 Task: Create Card Social Media Influencer Campaign Review in Board Sales Pipeline Management to Workspace Event Marketing Agencies. Create Card Craft Beer Review in Board Content Marketing Campaign Planning and Execution to Workspace Event Marketing Agencies. Create Card Social Media Influencer Campaign Review in Board Employee Incentive Program Design and Implementation to Workspace Event Marketing Agencies
Action: Mouse moved to (114, 48)
Screenshot: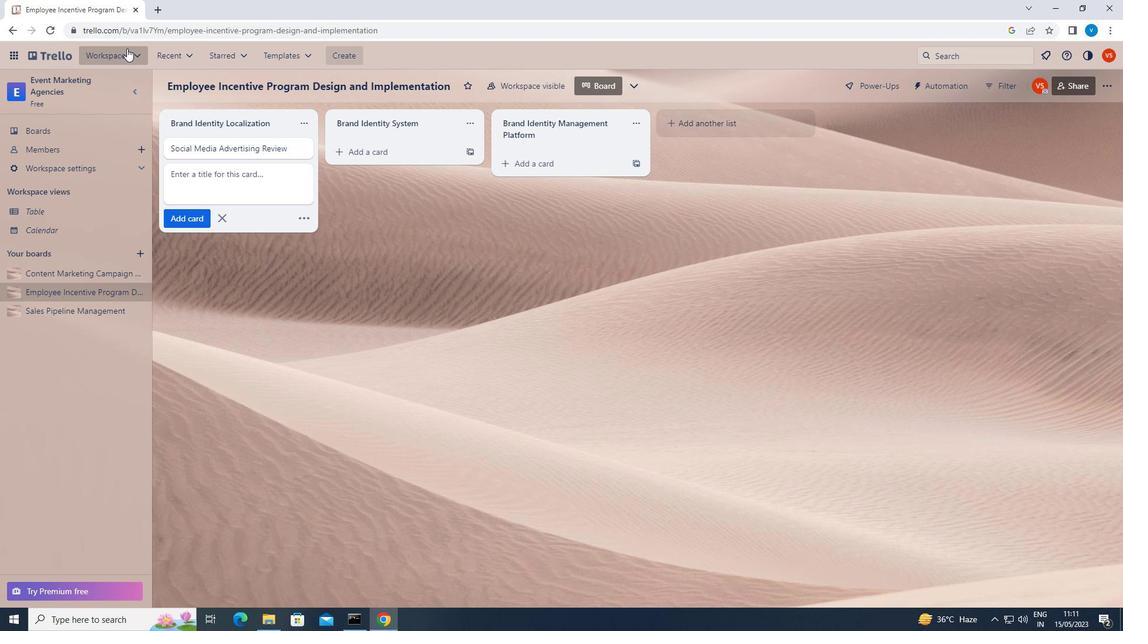 
Action: Mouse pressed left at (114, 48)
Screenshot: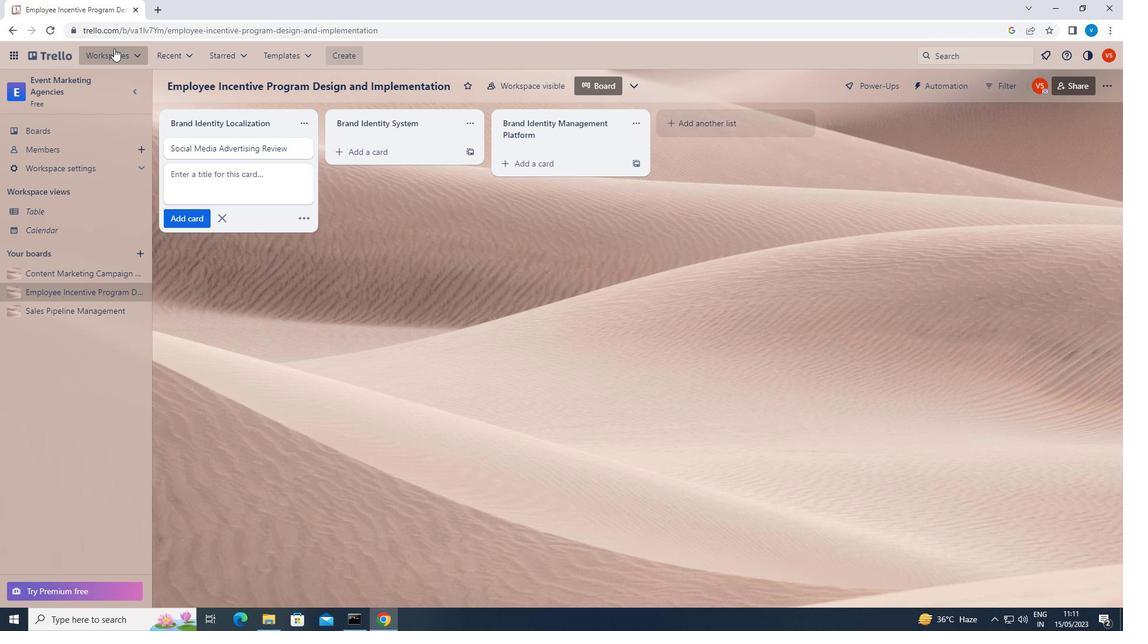 
Action: Mouse moved to (148, 522)
Screenshot: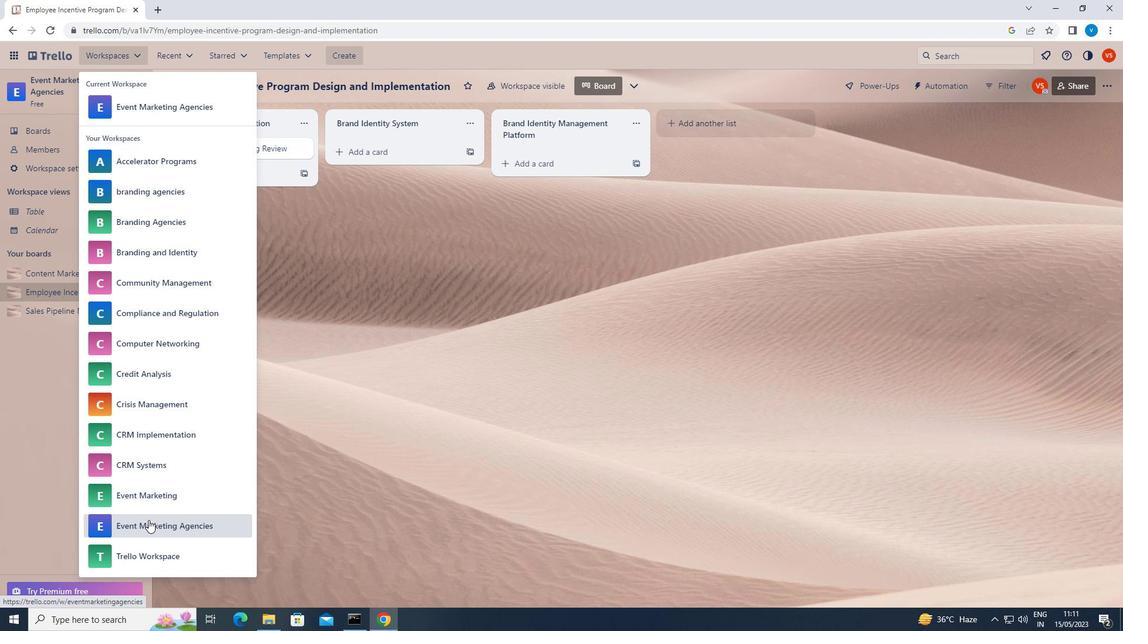
Action: Mouse pressed left at (148, 522)
Screenshot: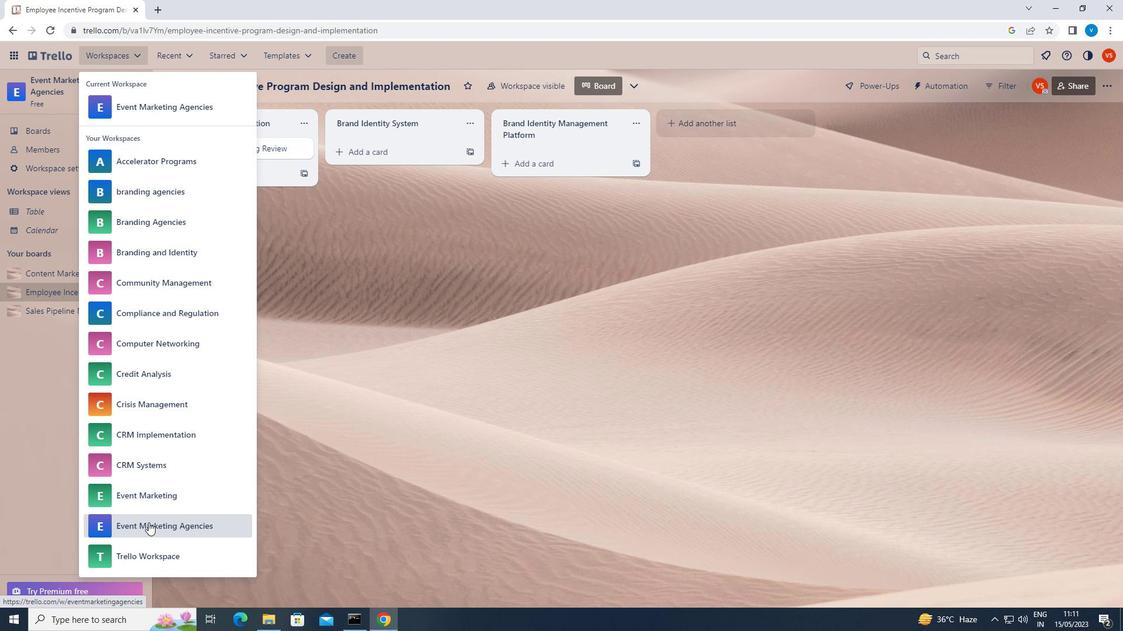 
Action: Mouse moved to (837, 484)
Screenshot: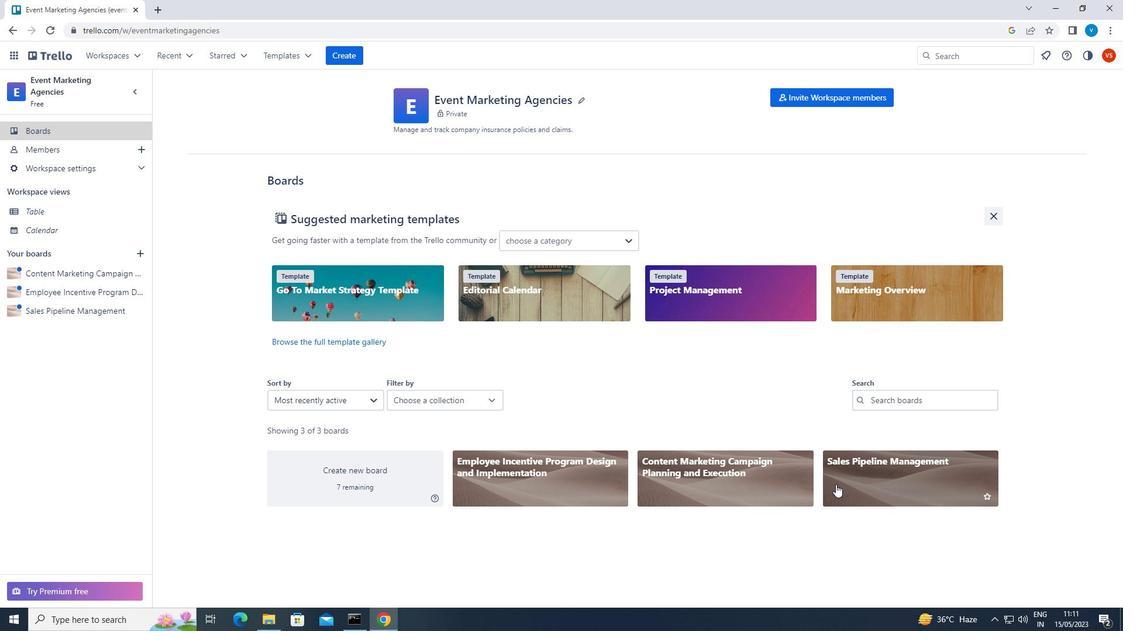 
Action: Mouse pressed left at (837, 484)
Screenshot: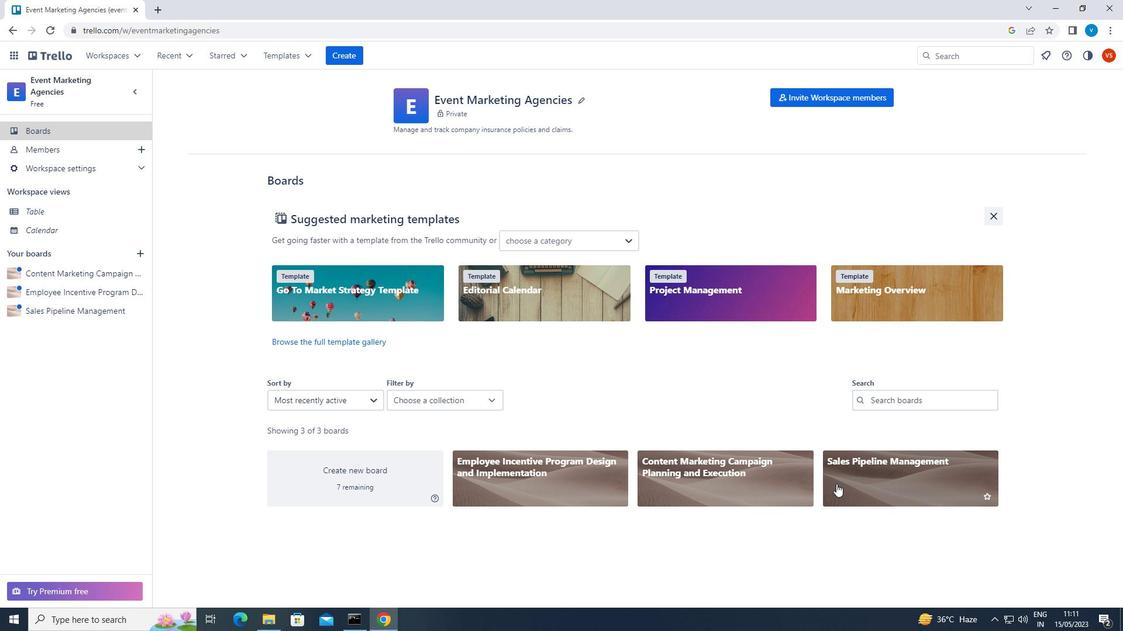 
Action: Mouse moved to (383, 151)
Screenshot: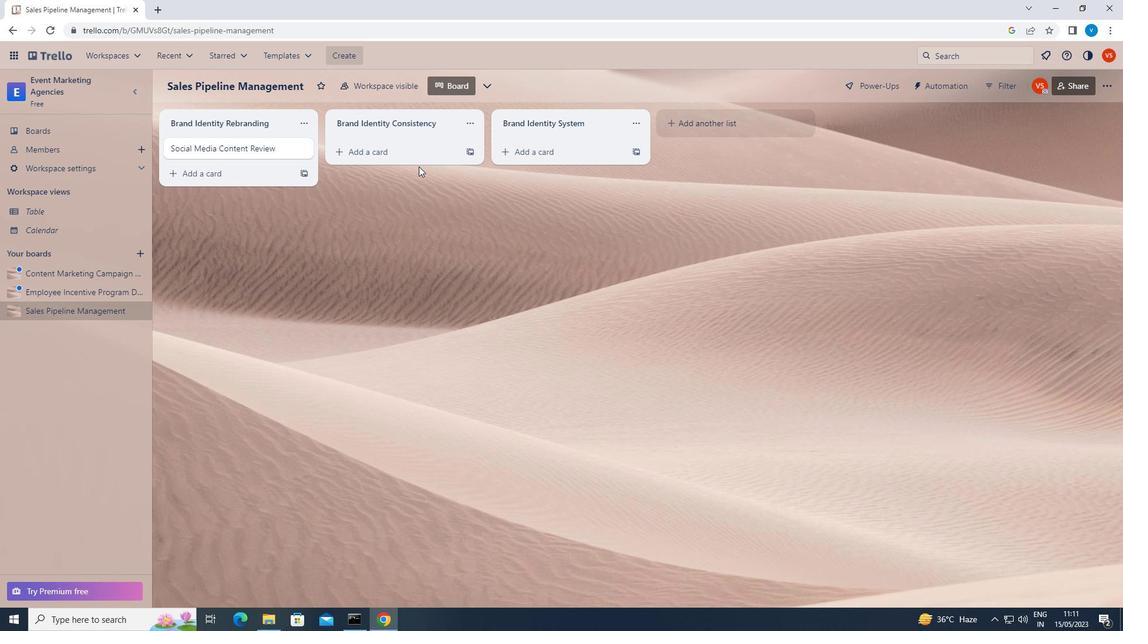 
Action: Mouse pressed left at (383, 151)
Screenshot: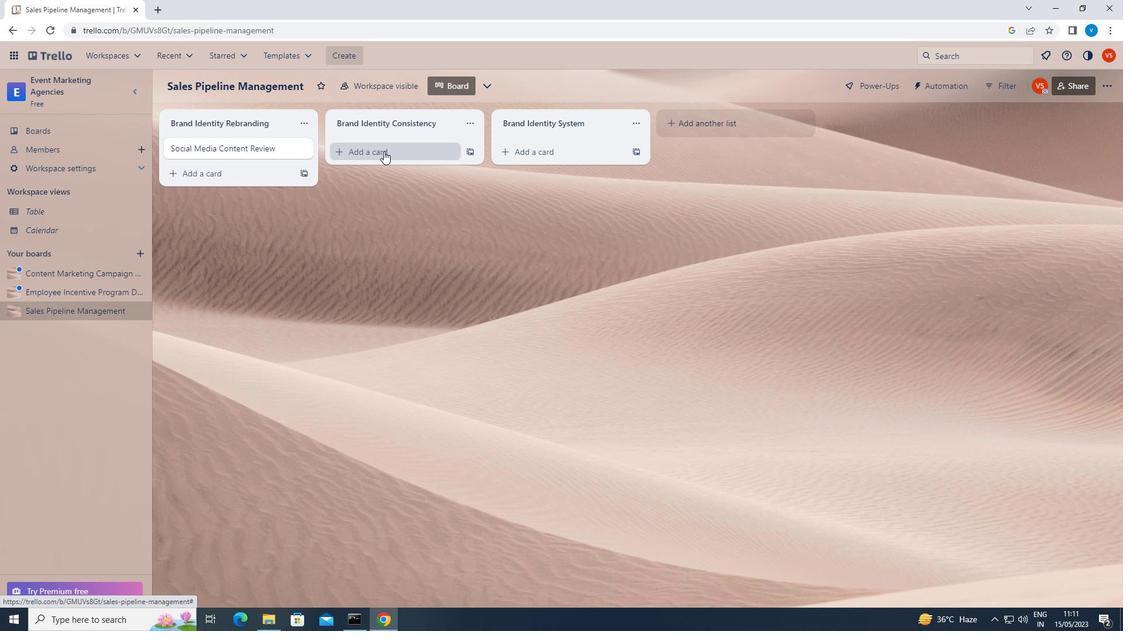 
Action: Key pressed <Key.shift>SOCIAL<Key.space><Key.shift>MEDIA<Key.space><Key.shift>INFLUENCER<Key.space><Key.shift><Key.shift><Key.shift>CAMPAIGN<Key.space><Key.shift><Key.shift><Key.shift><Key.shift><Key.shift><Key.shift>REVIEW
Screenshot: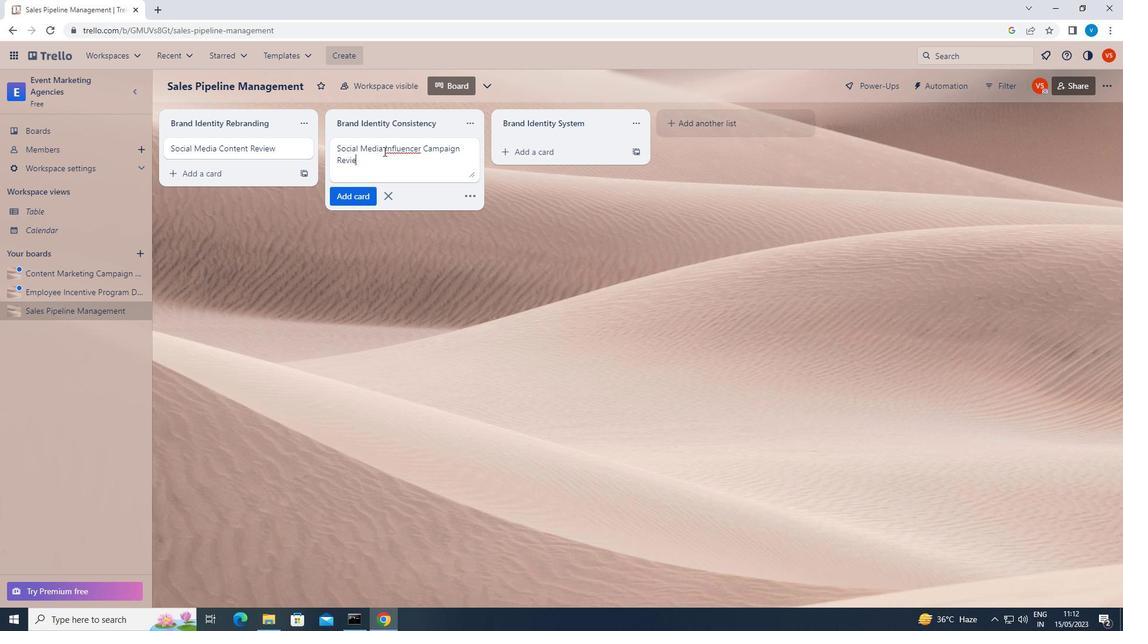 
Action: Mouse moved to (410, 152)
Screenshot: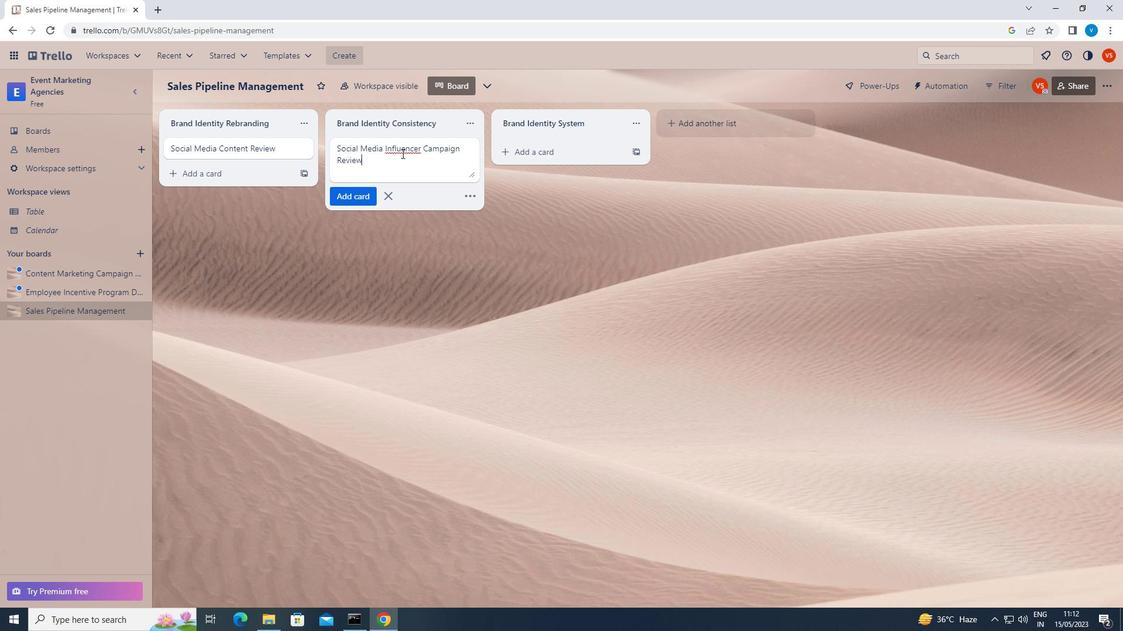 
Action: Key pressed <Key.enter>
Screenshot: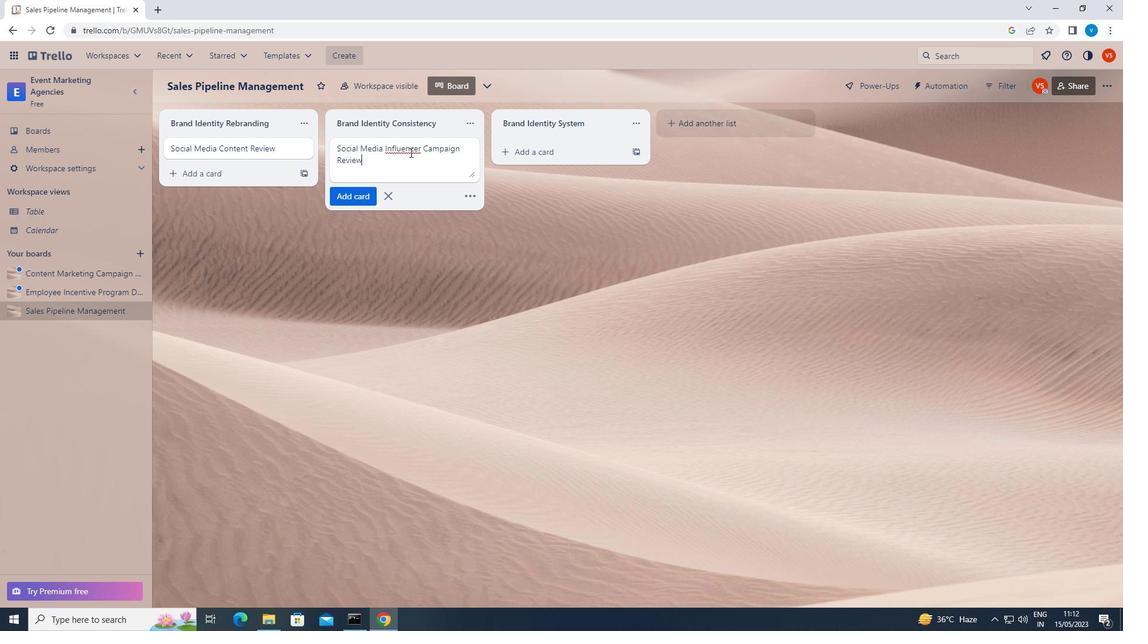 
Action: Mouse moved to (84, 271)
Screenshot: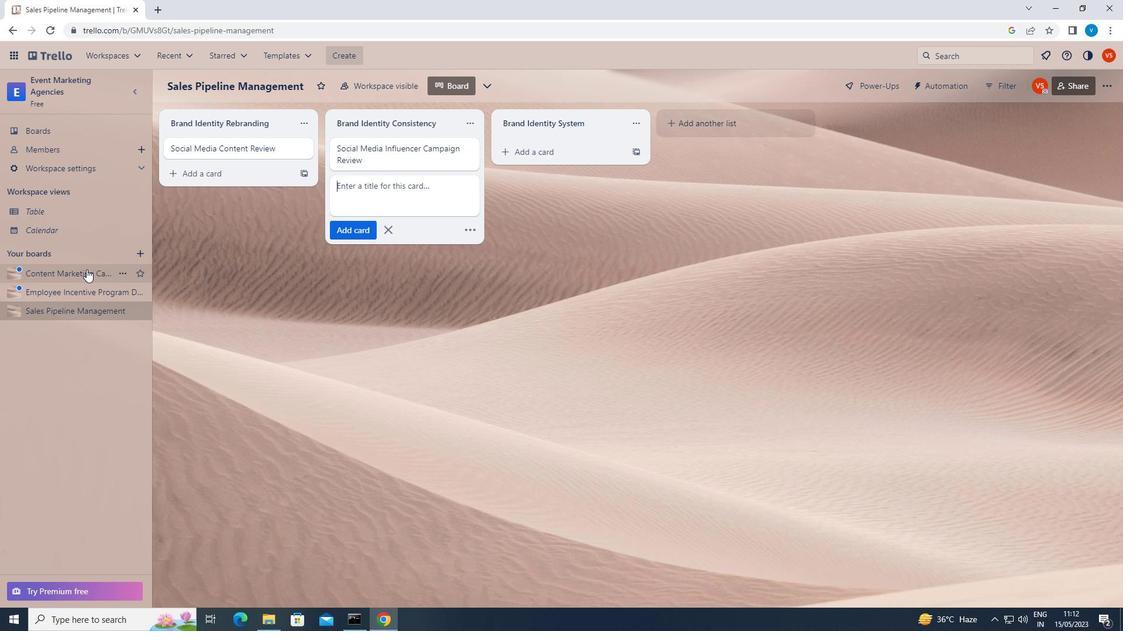 
Action: Mouse pressed left at (84, 271)
Screenshot: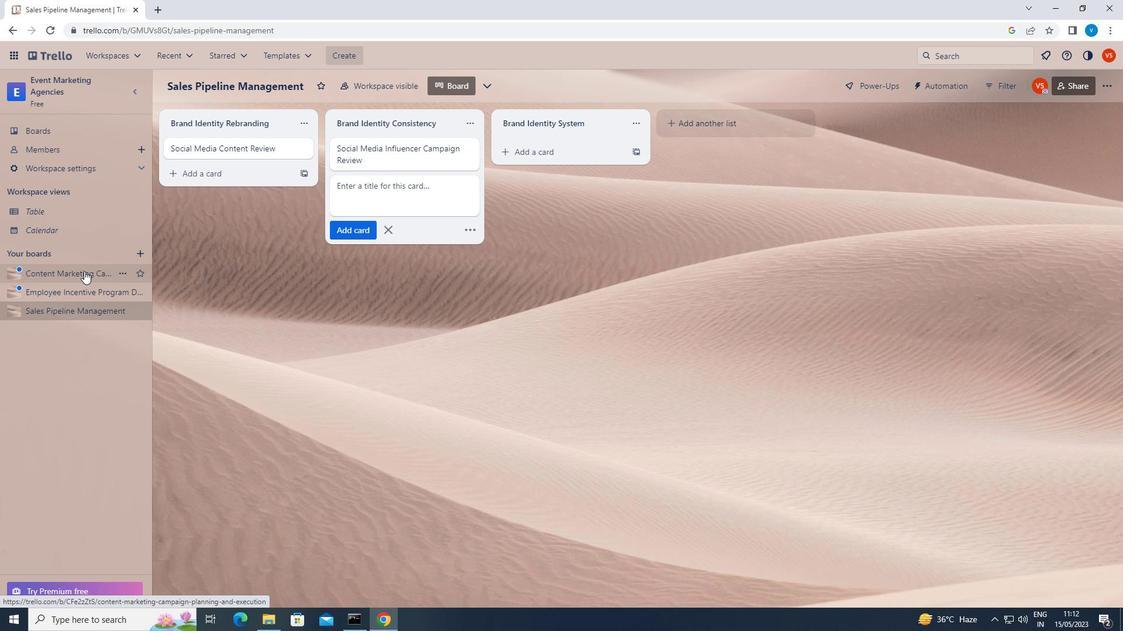 
Action: Mouse moved to (356, 150)
Screenshot: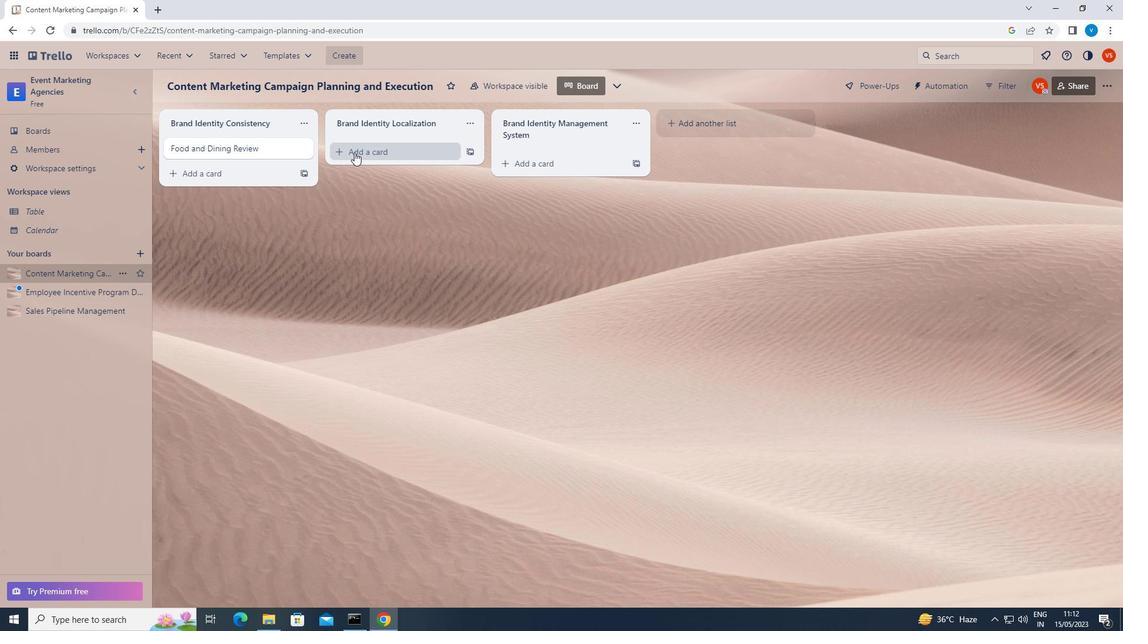 
Action: Mouse pressed left at (356, 150)
Screenshot: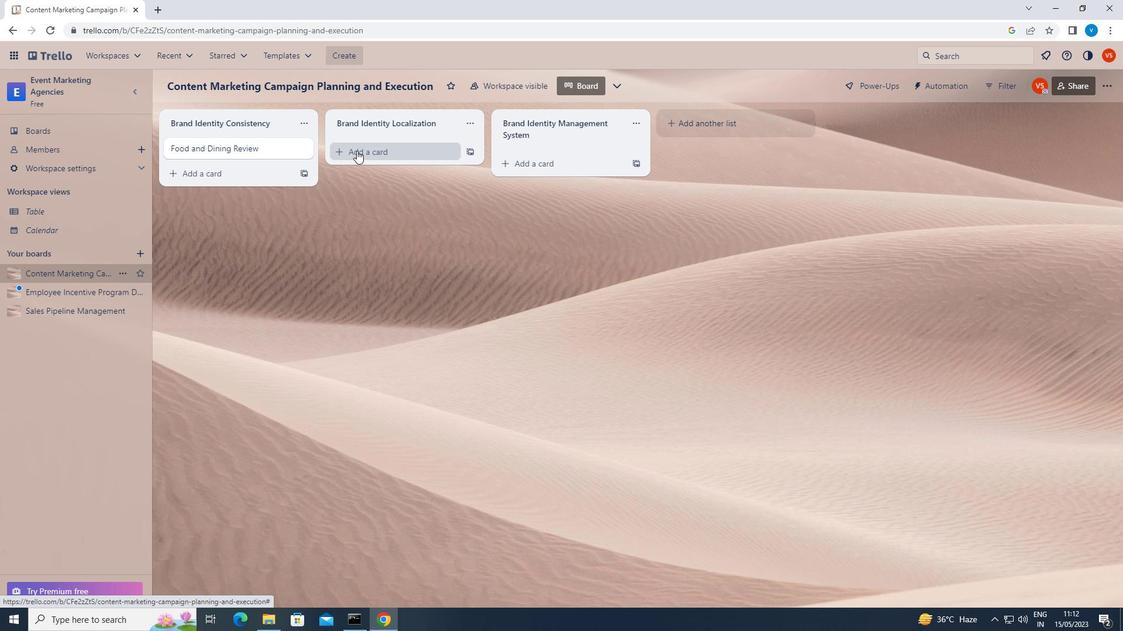 
Action: Key pressed <Key.shift>CRAFT<Key.space><Key.shift><Key.shift><Key.shift>BEER<Key.space><Key.shift><Key.shift><Key.shift><Key.shift><Key.shift><Key.shift><Key.shift>REVIEW<Key.enter>
Screenshot: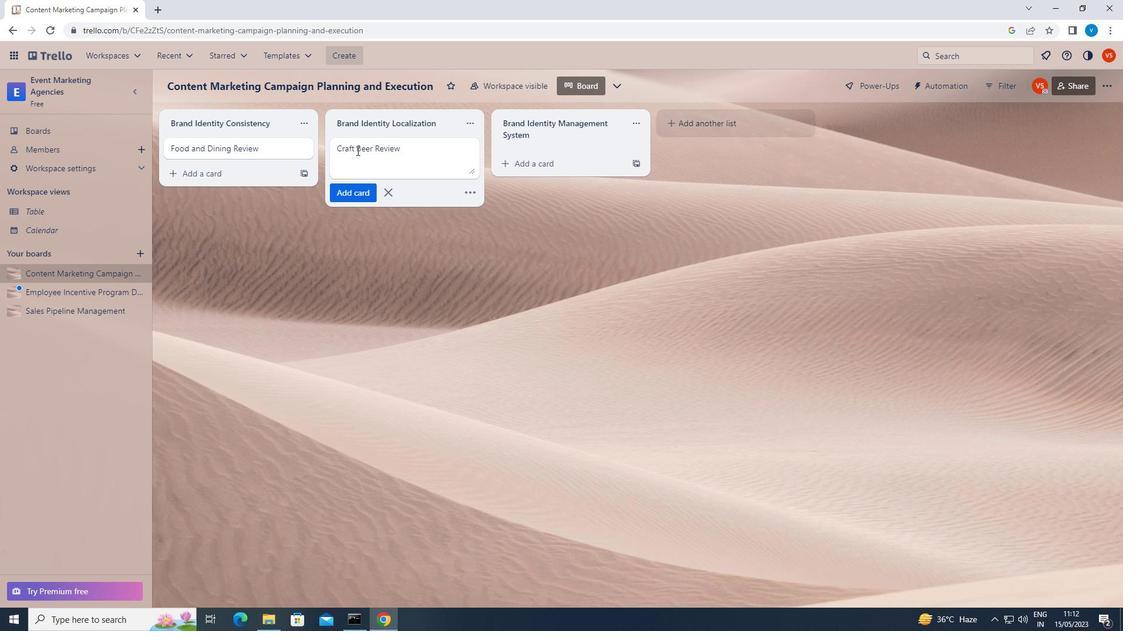 
Action: Mouse moved to (78, 289)
Screenshot: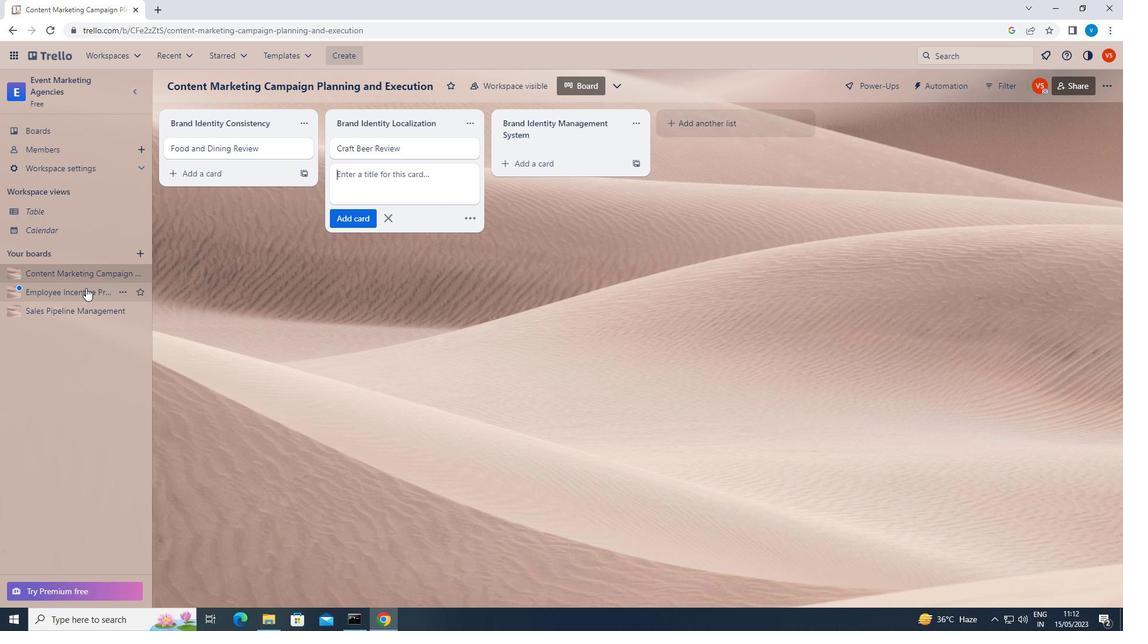 
Action: Mouse pressed left at (78, 289)
Screenshot: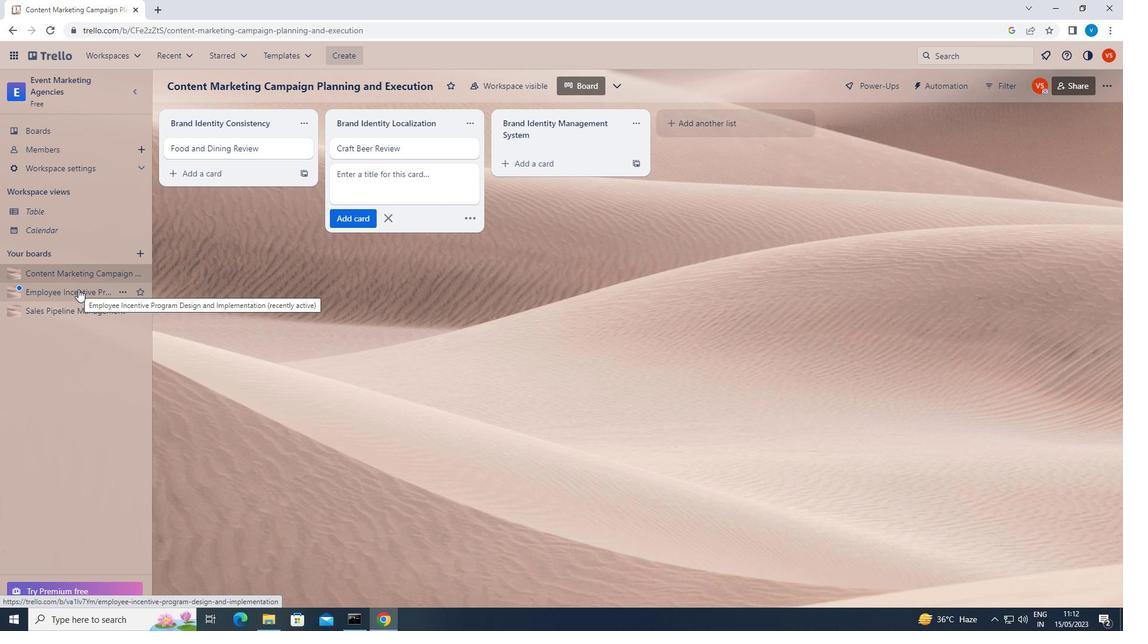 
Action: Mouse moved to (395, 155)
Screenshot: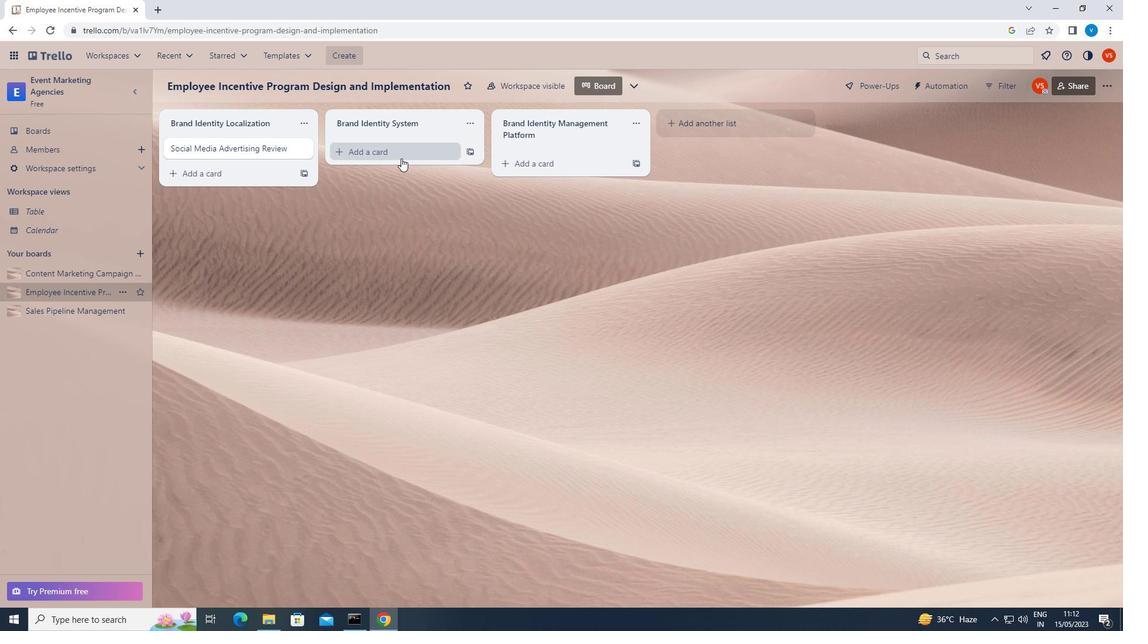 
Action: Mouse pressed left at (395, 155)
Screenshot: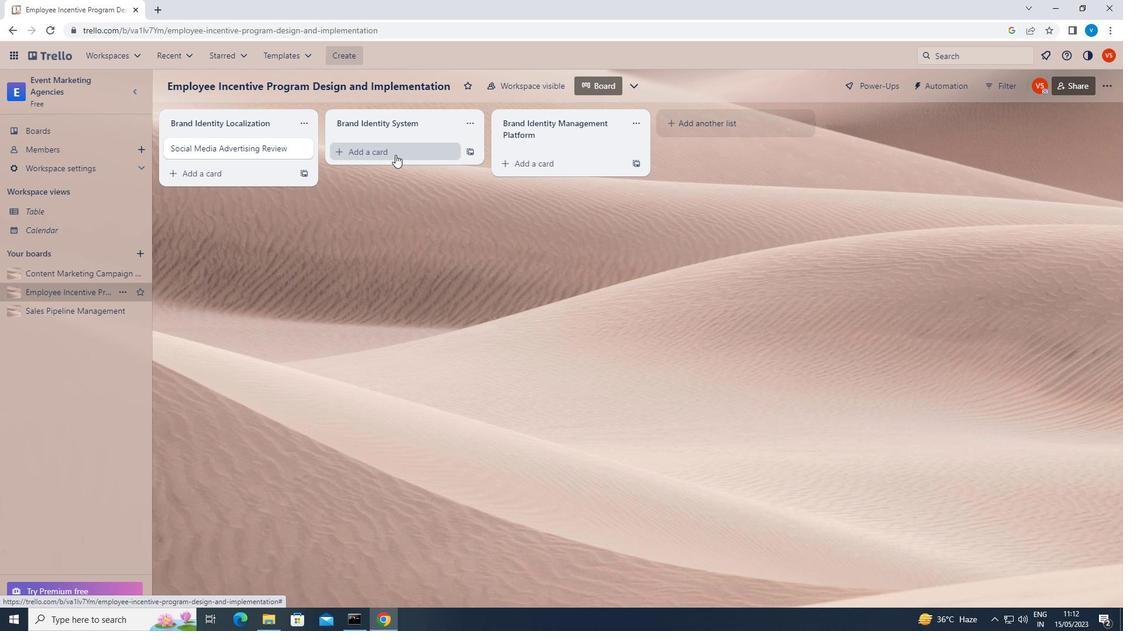 
Action: Key pressed <Key.shift>SOCIAL<Key.space><Key.shift><Key.shift><Key.shift>MEDIA<Key.space><Key.shift><Key.shift><Key.shift>INFLUENCER<Key.space><Key.shift><Key.shift><Key.shift>CAMPAIGN<Key.space><Key.shift><Key.shift><Key.shift><Key.shift><Key.shift>REVIEW<Key.enter>
Screenshot: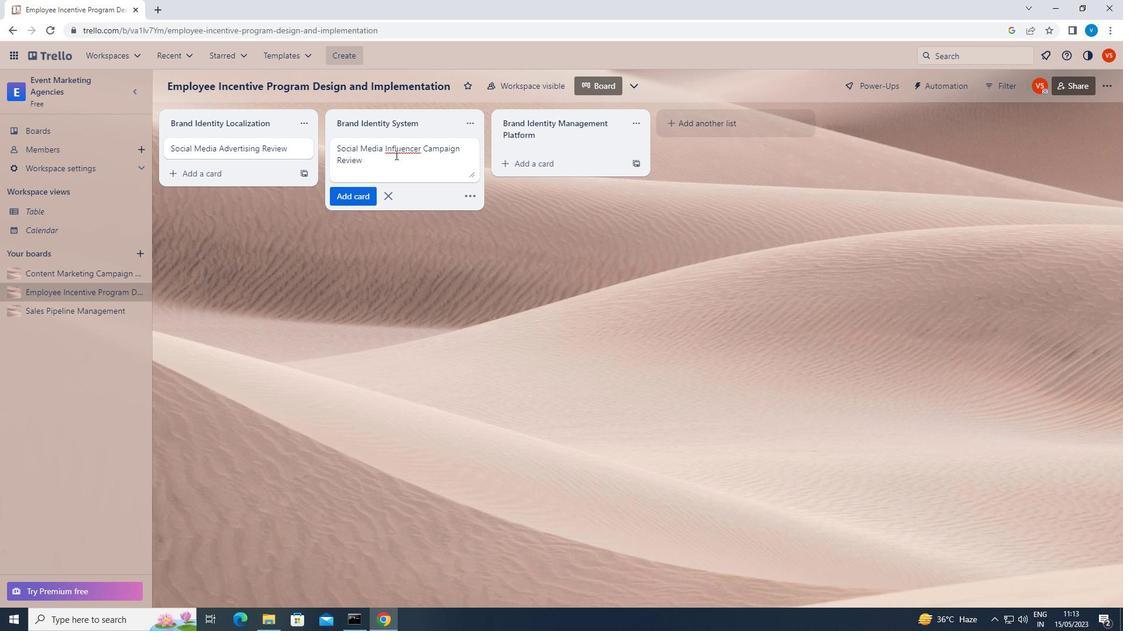 
